 Task: Create a due date automation trigger when advanced on, on the monday before a card is due add fields without custom field "Resume" unchecked at 11:00 AM.
Action: Mouse moved to (998, 80)
Screenshot: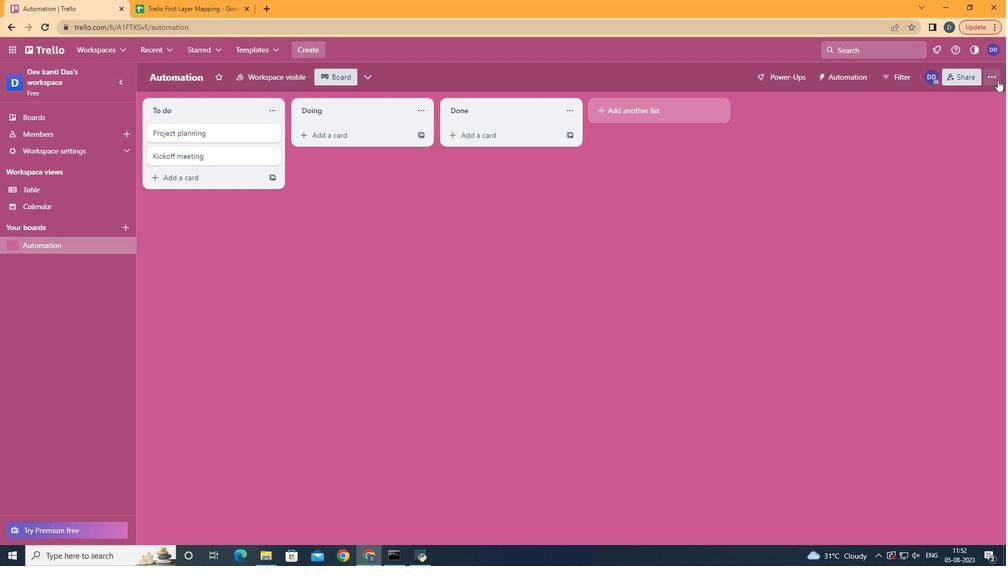 
Action: Mouse pressed left at (998, 80)
Screenshot: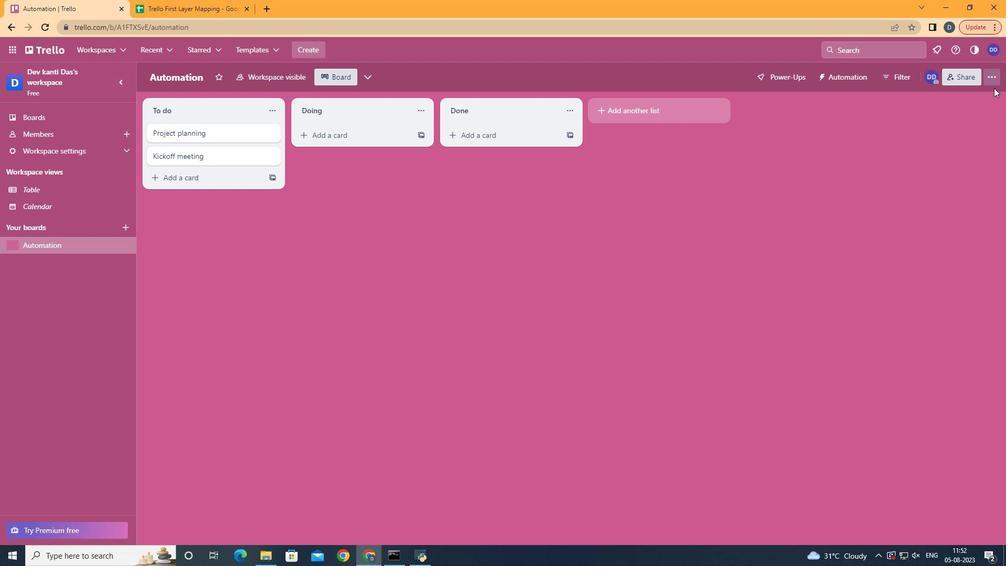 
Action: Mouse moved to (888, 220)
Screenshot: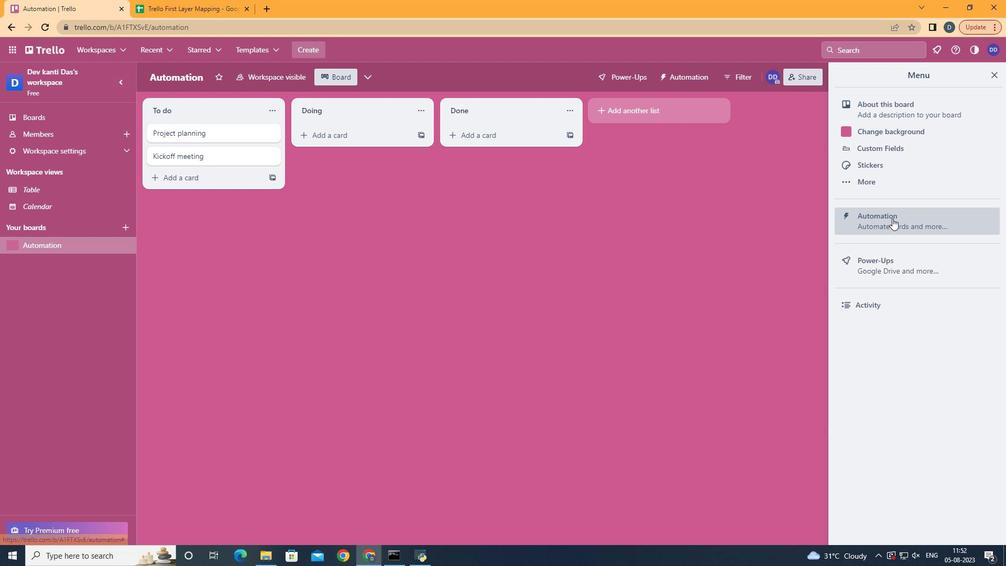 
Action: Mouse pressed left at (888, 220)
Screenshot: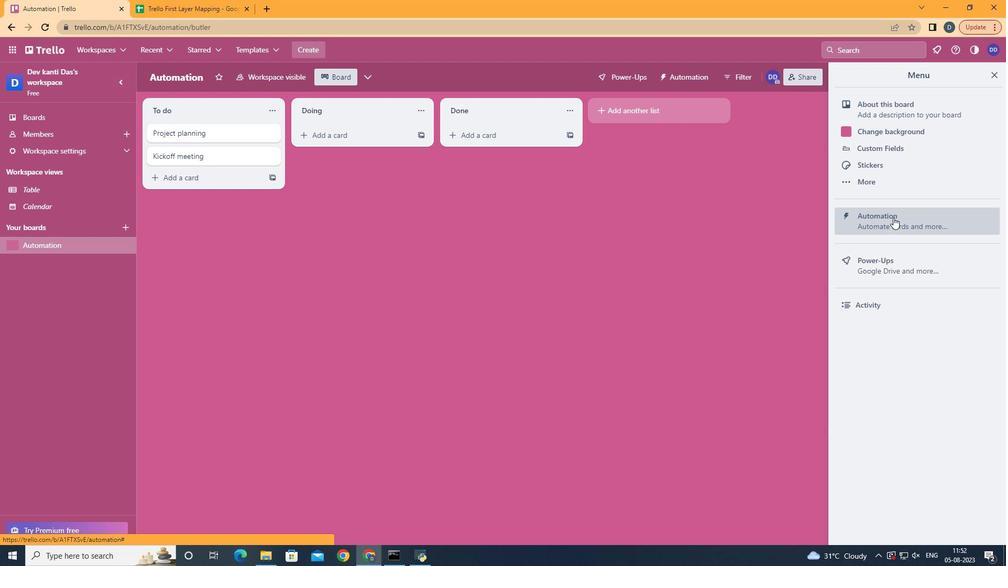 
Action: Mouse moved to (204, 211)
Screenshot: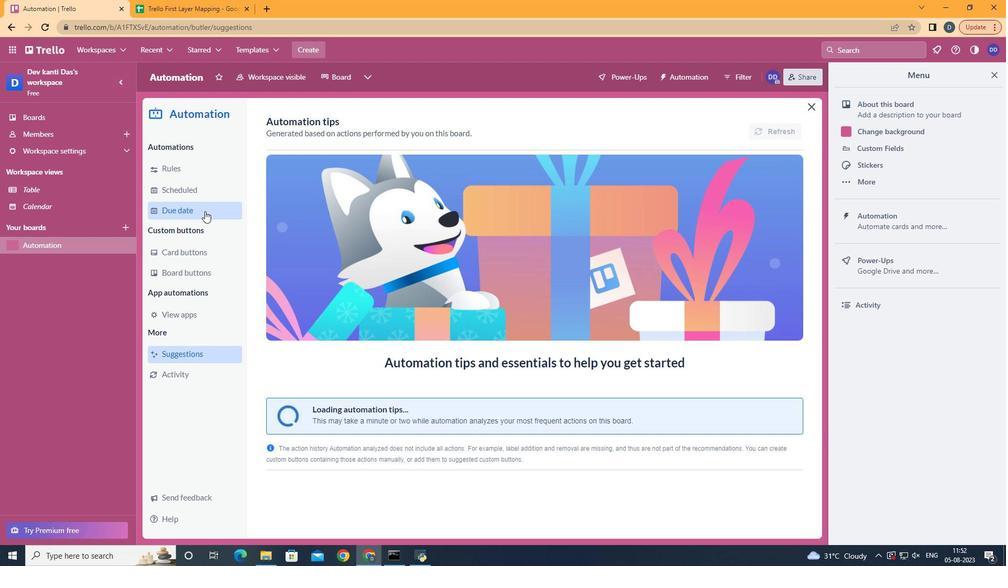 
Action: Mouse pressed left at (204, 211)
Screenshot: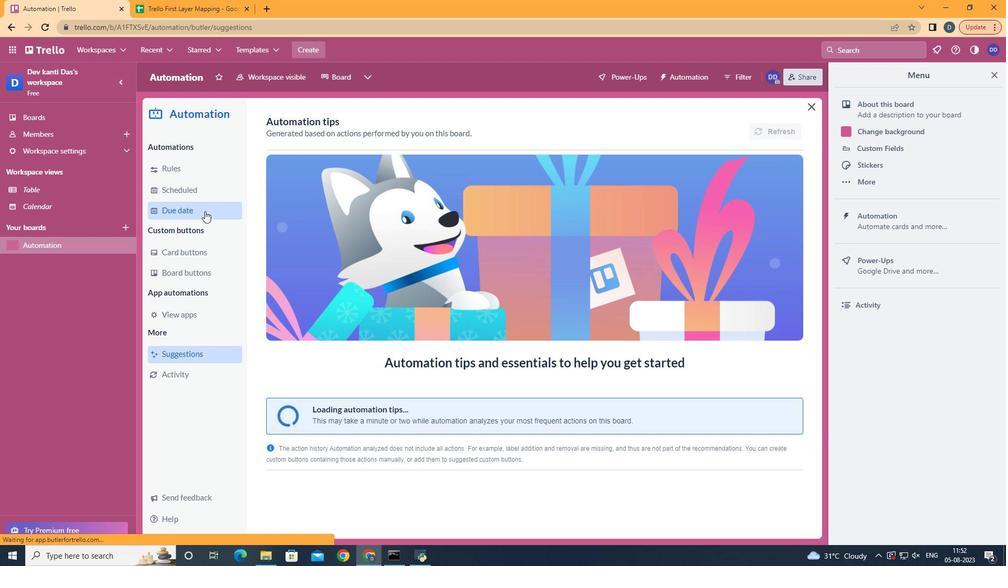 
Action: Mouse moved to (730, 121)
Screenshot: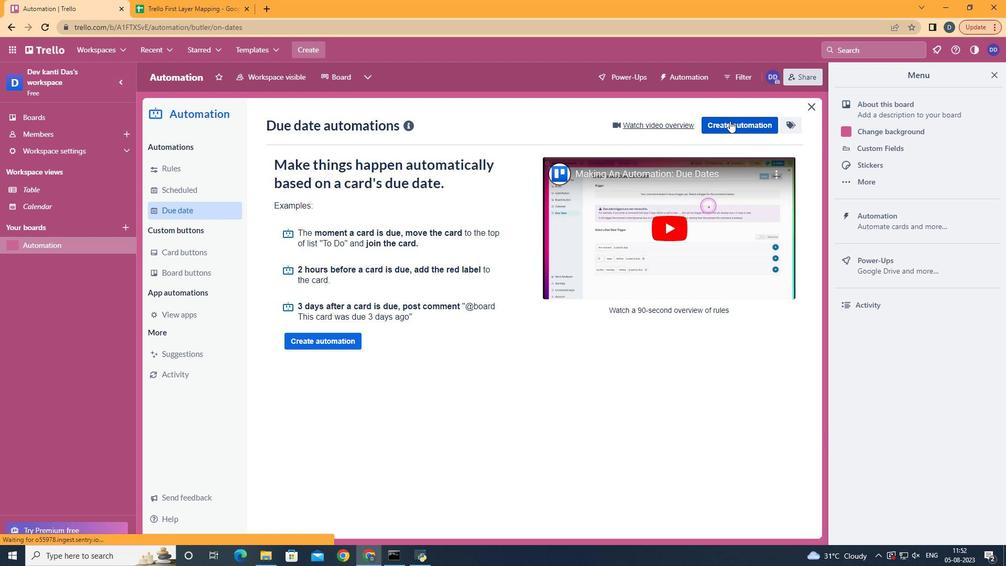 
Action: Mouse pressed left at (730, 121)
Screenshot: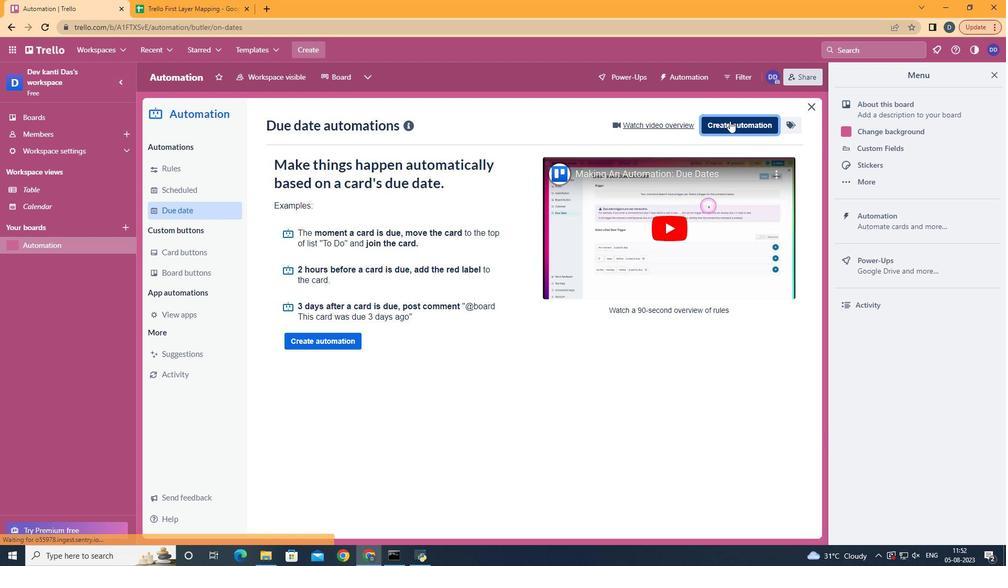 
Action: Mouse moved to (562, 227)
Screenshot: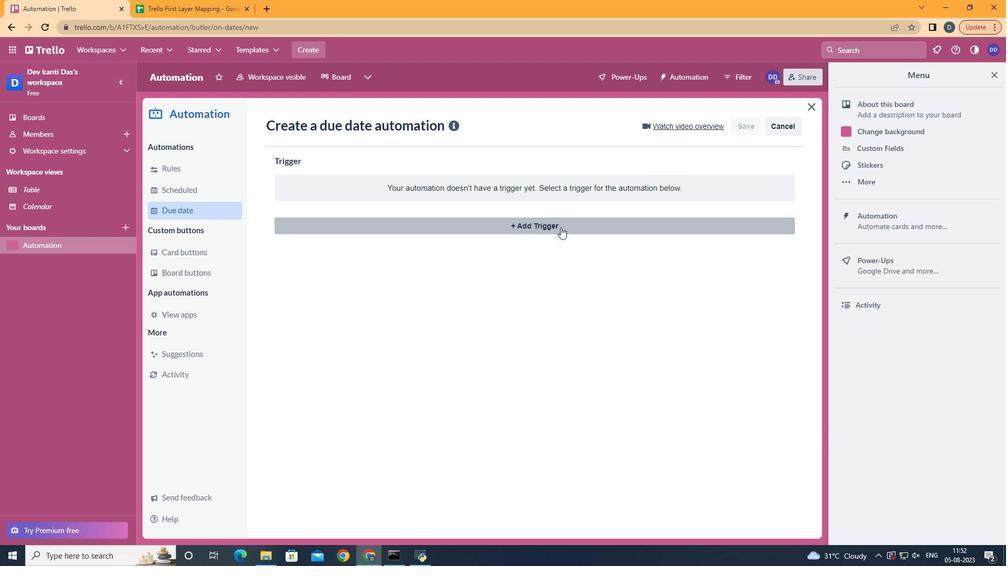 
Action: Mouse pressed left at (562, 227)
Screenshot: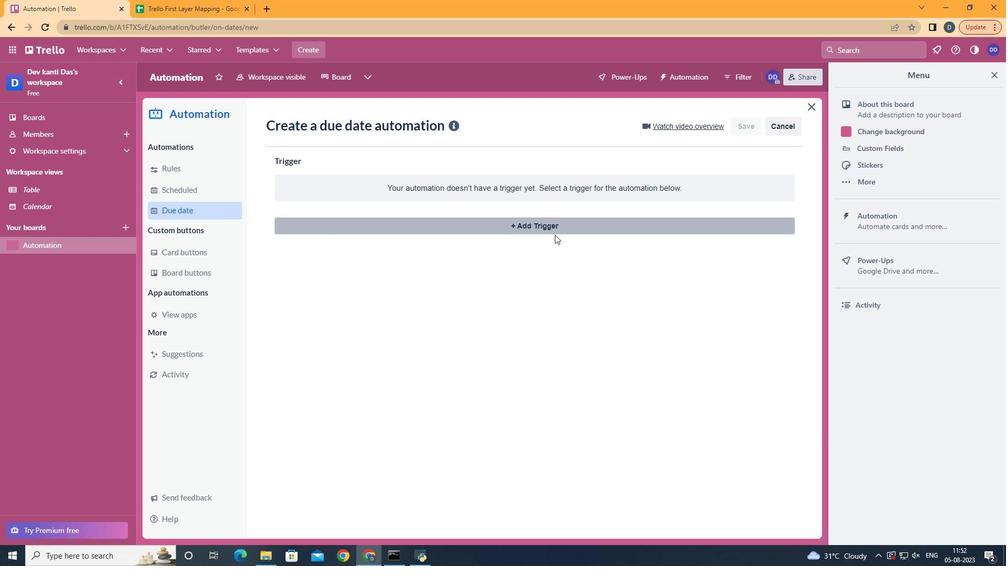 
Action: Mouse moved to (338, 271)
Screenshot: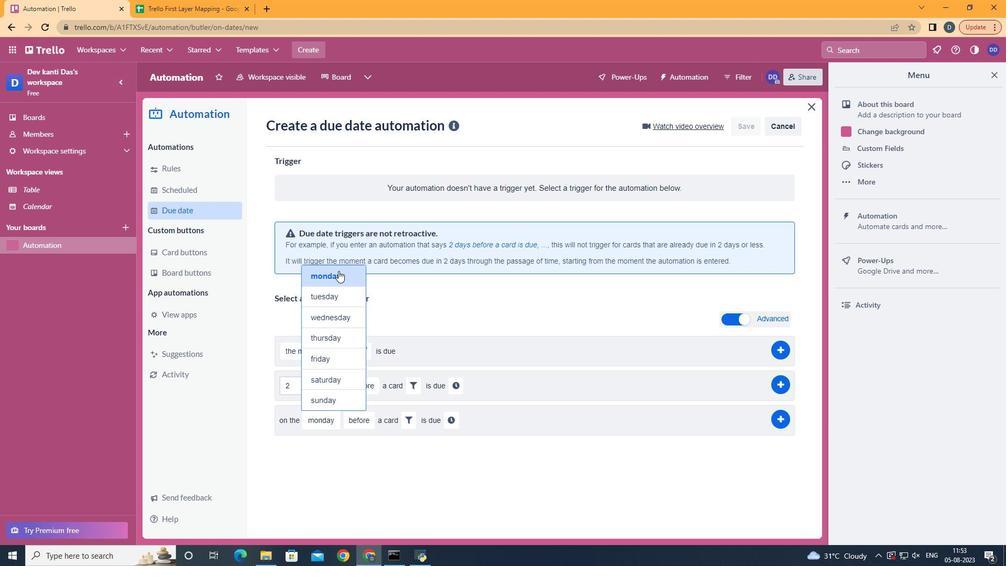 
Action: Mouse pressed left at (338, 271)
Screenshot: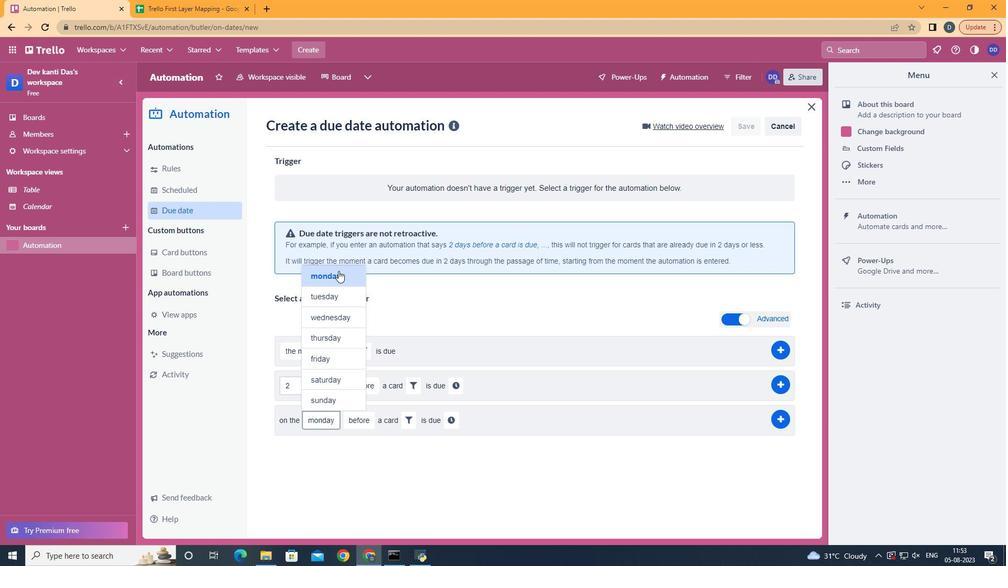 
Action: Mouse moved to (359, 438)
Screenshot: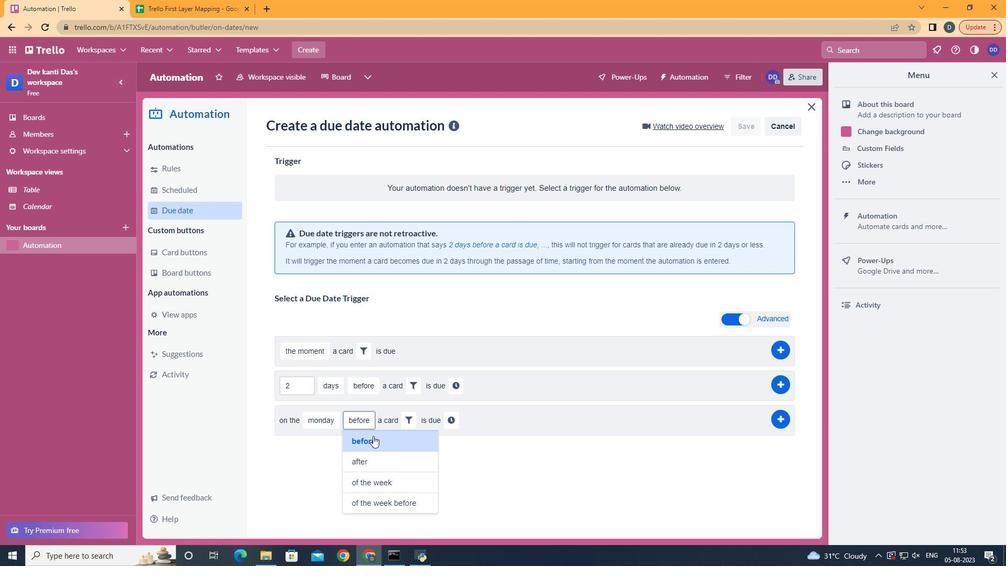 
Action: Mouse pressed left at (359, 438)
Screenshot: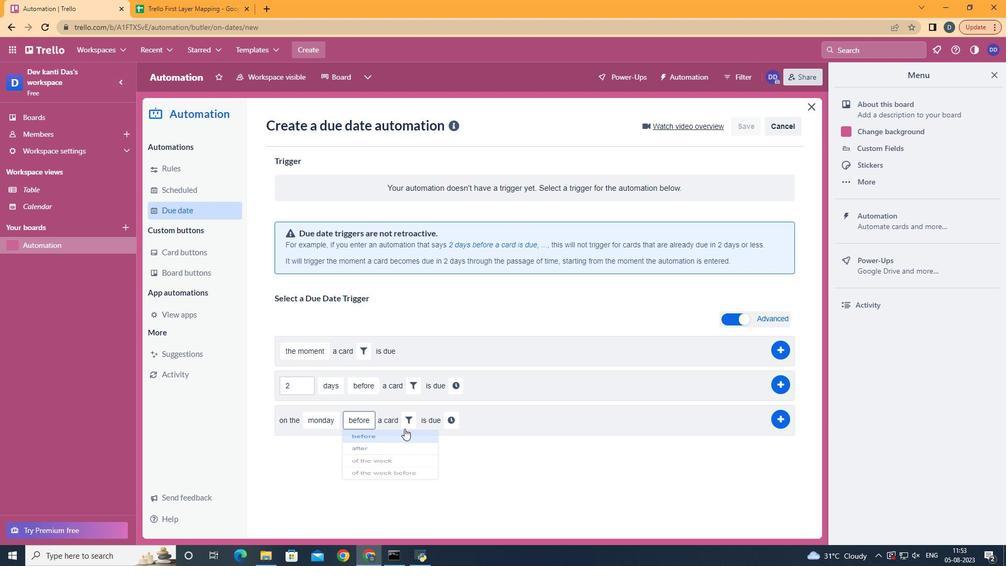 
Action: Mouse moved to (414, 424)
Screenshot: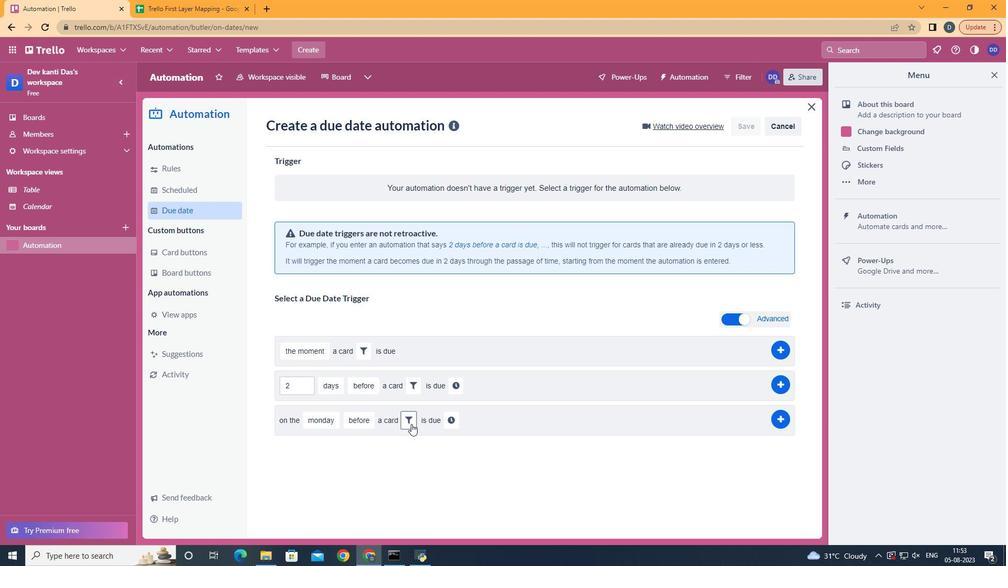 
Action: Mouse pressed left at (414, 424)
Screenshot: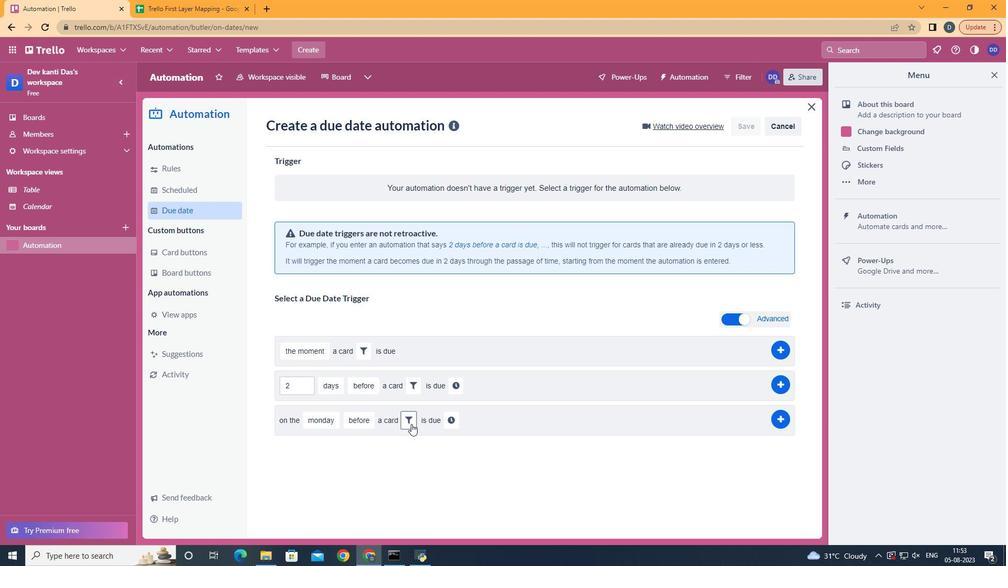 
Action: Mouse moved to (580, 456)
Screenshot: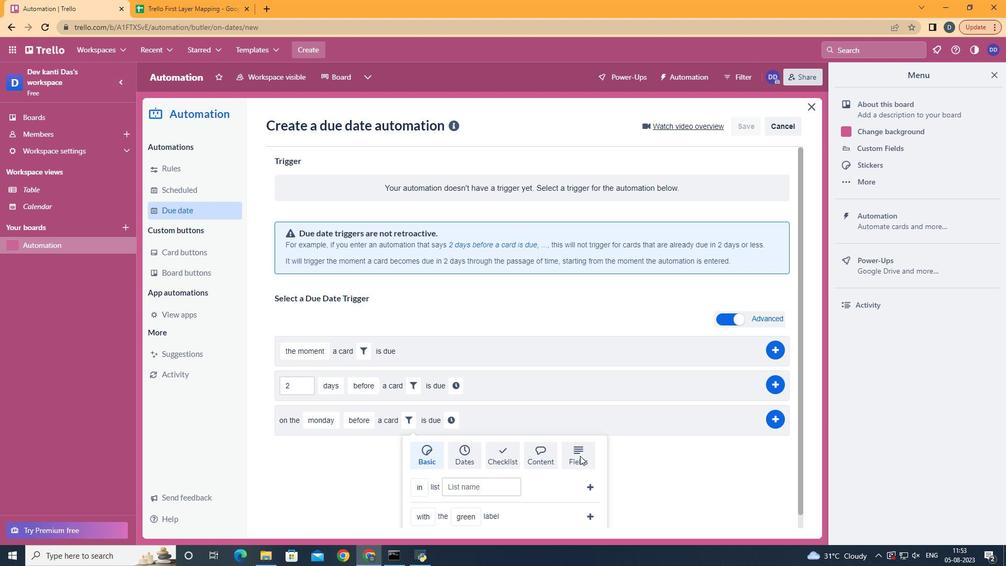 
Action: Mouse pressed left at (580, 456)
Screenshot: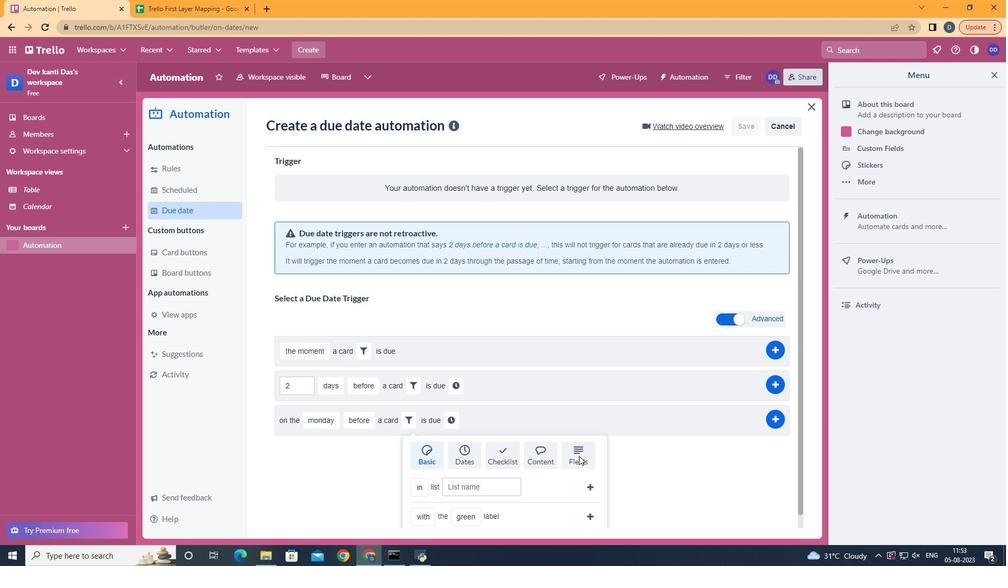 
Action: Mouse moved to (578, 456)
Screenshot: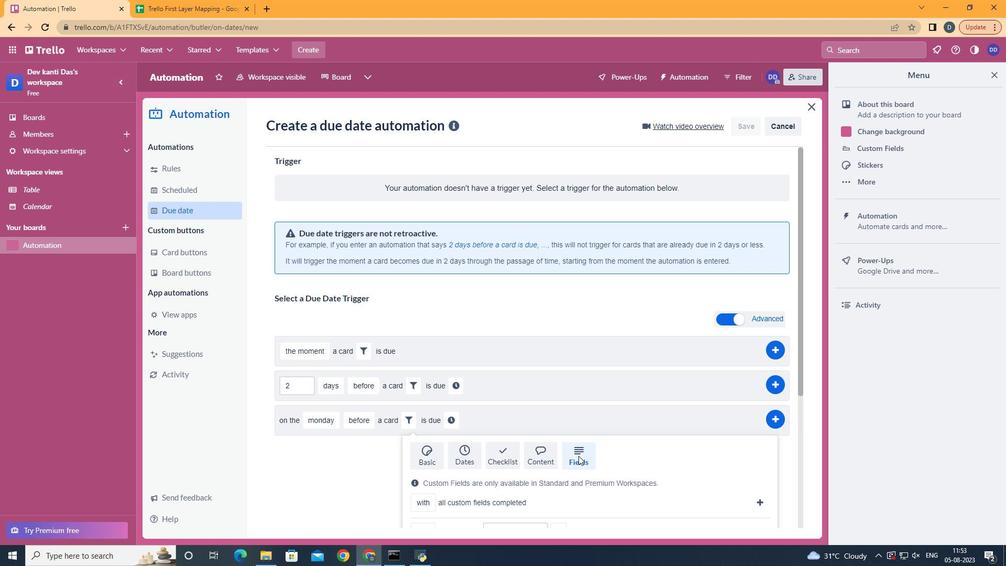 
Action: Mouse scrolled (578, 455) with delta (0, 0)
Screenshot: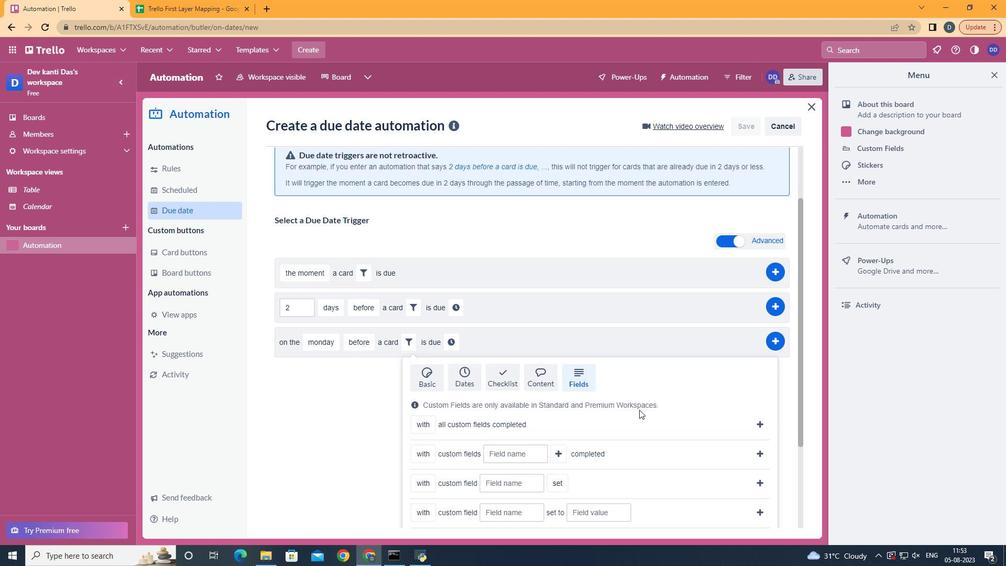 
Action: Mouse scrolled (578, 455) with delta (0, 0)
Screenshot: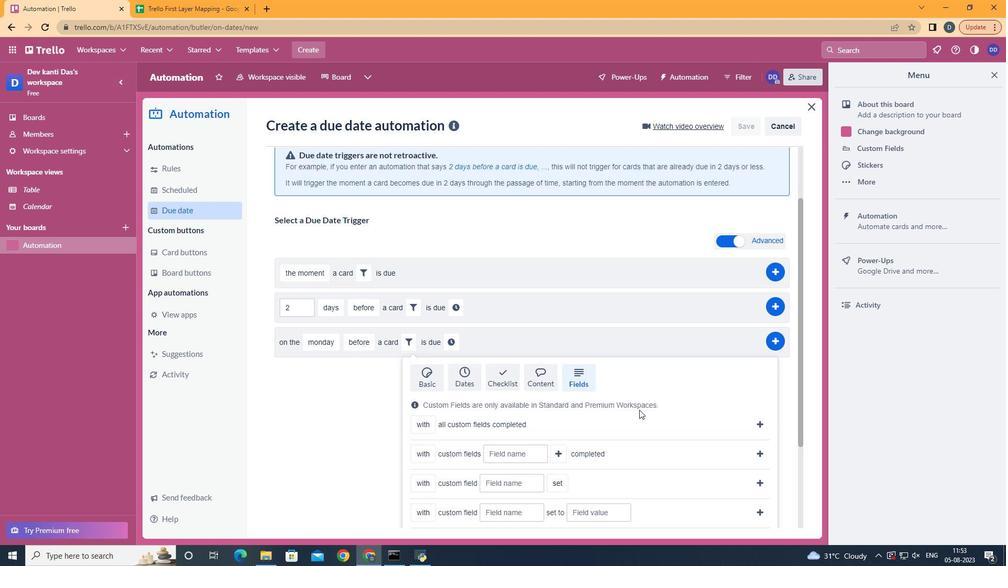 
Action: Mouse scrolled (578, 455) with delta (0, 0)
Screenshot: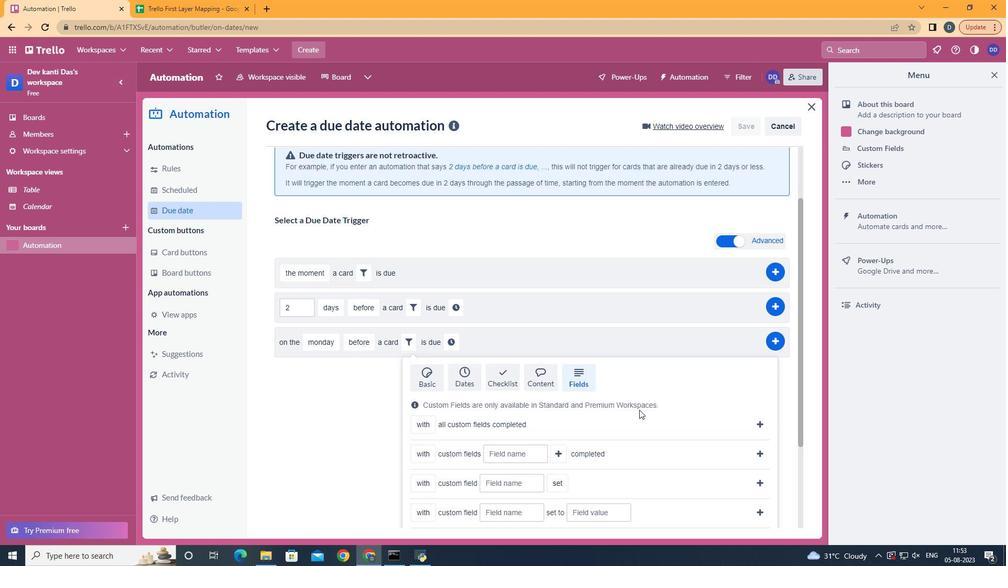 
Action: Mouse scrolled (578, 455) with delta (0, 0)
Screenshot: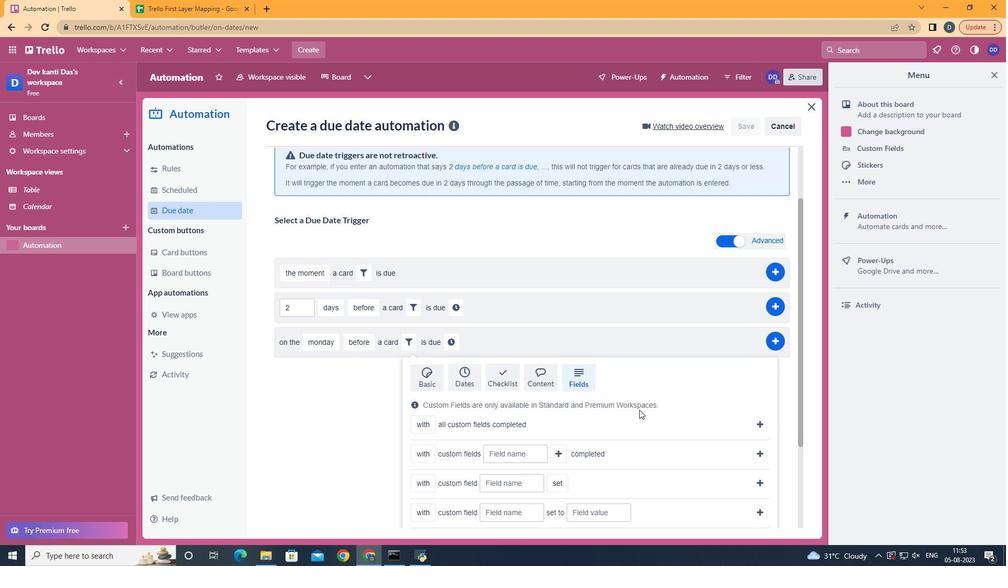 
Action: Mouse moved to (578, 455)
Screenshot: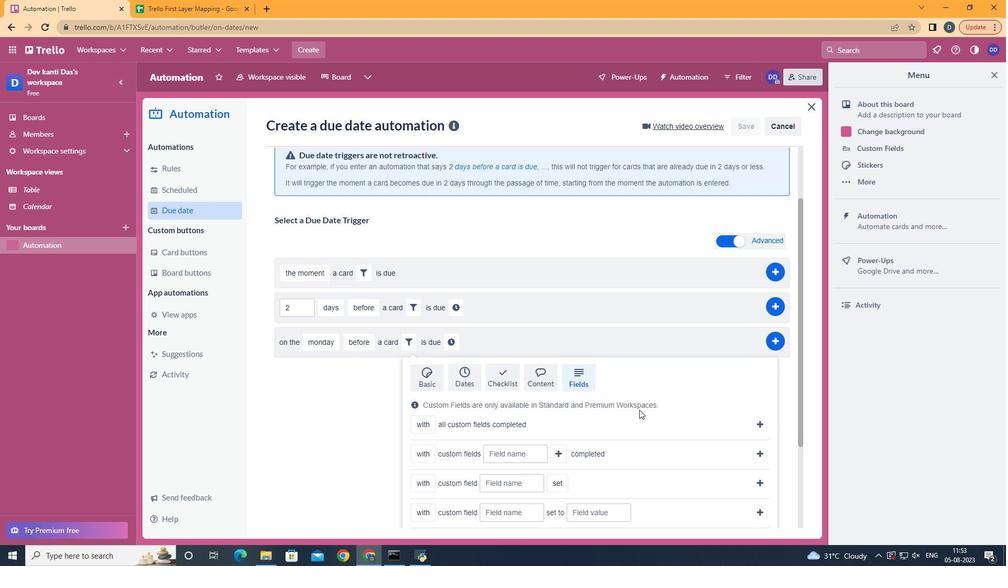 
Action: Mouse scrolled (578, 455) with delta (0, 0)
Screenshot: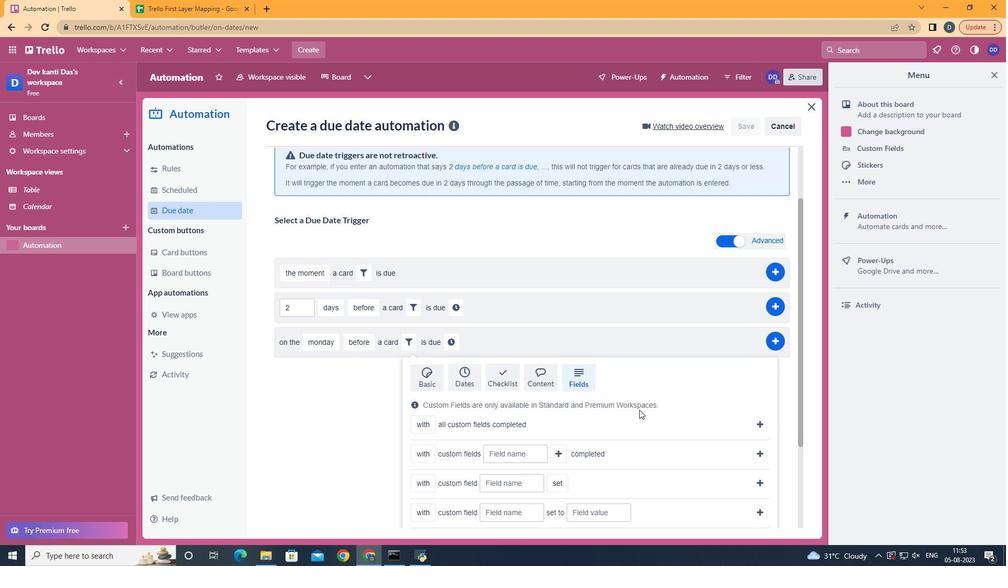 
Action: Mouse moved to (590, 444)
Screenshot: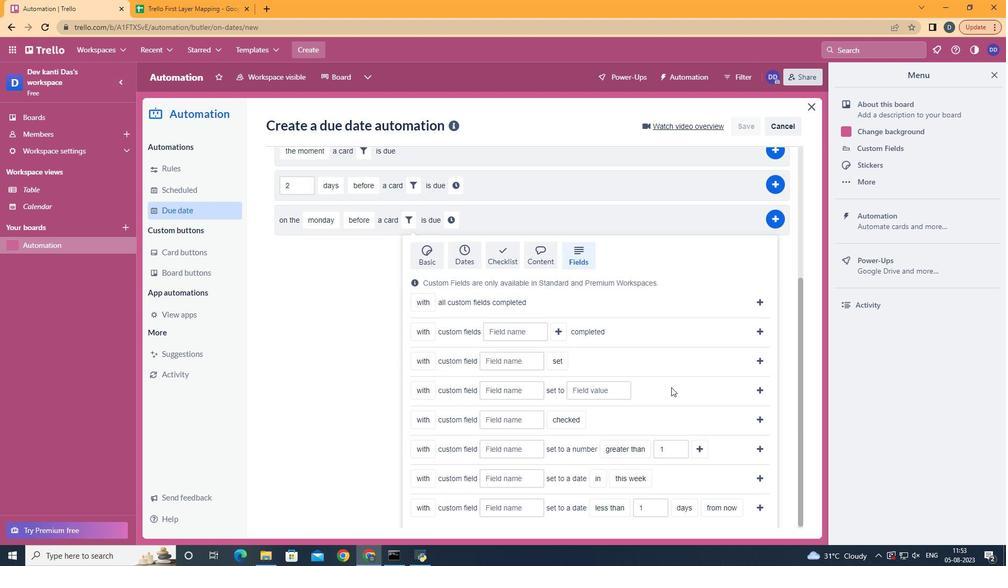 
Action: Mouse scrolled (590, 443) with delta (0, 0)
Screenshot: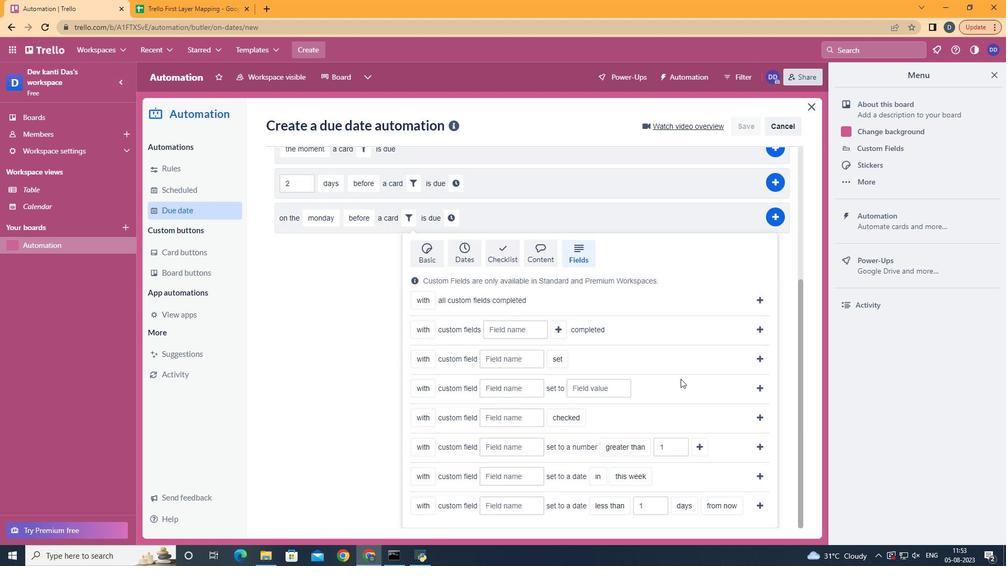 
Action: Mouse moved to (439, 460)
Screenshot: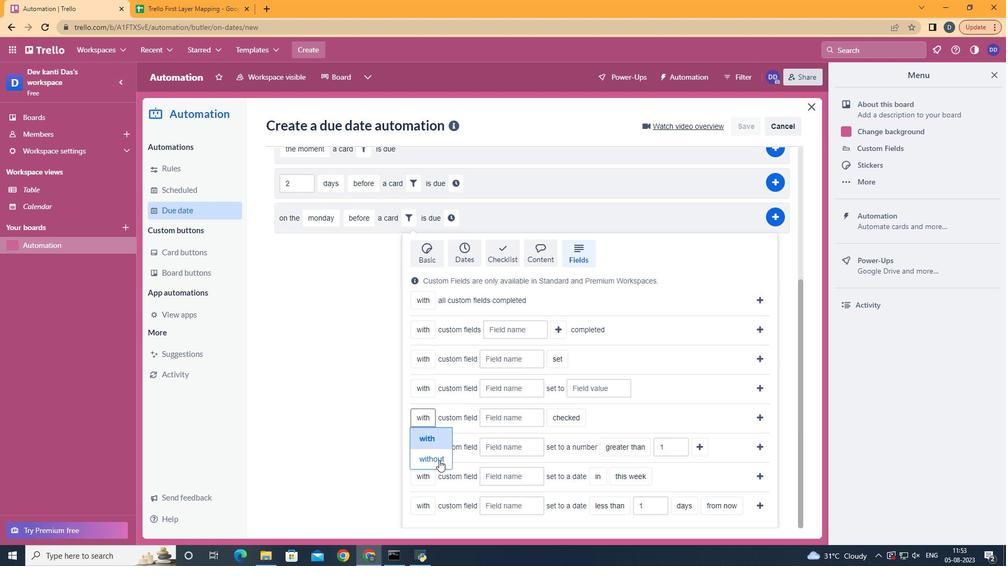 
Action: Mouse pressed left at (439, 460)
Screenshot: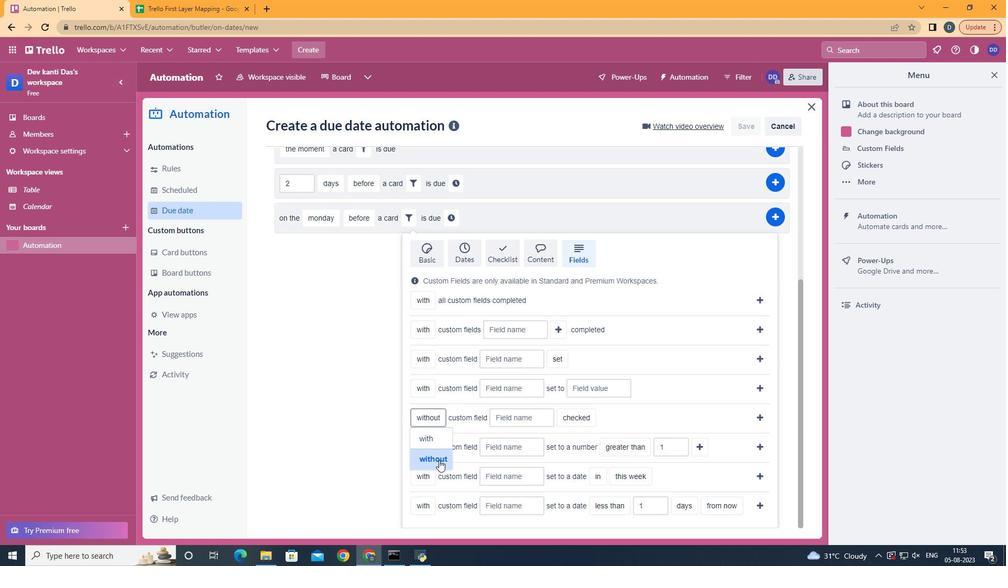 
Action: Mouse moved to (505, 414)
Screenshot: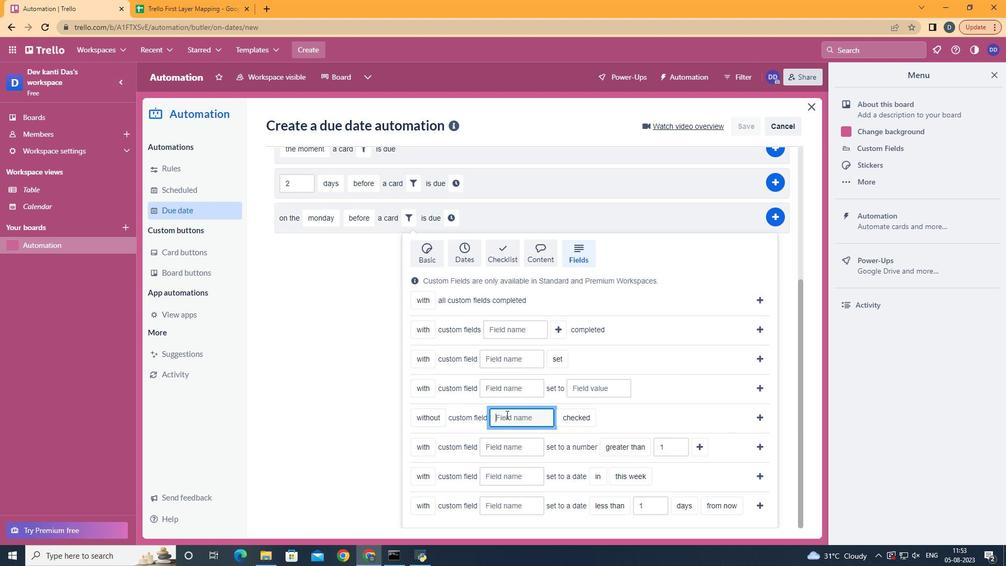 
Action: Mouse pressed left at (505, 414)
Screenshot: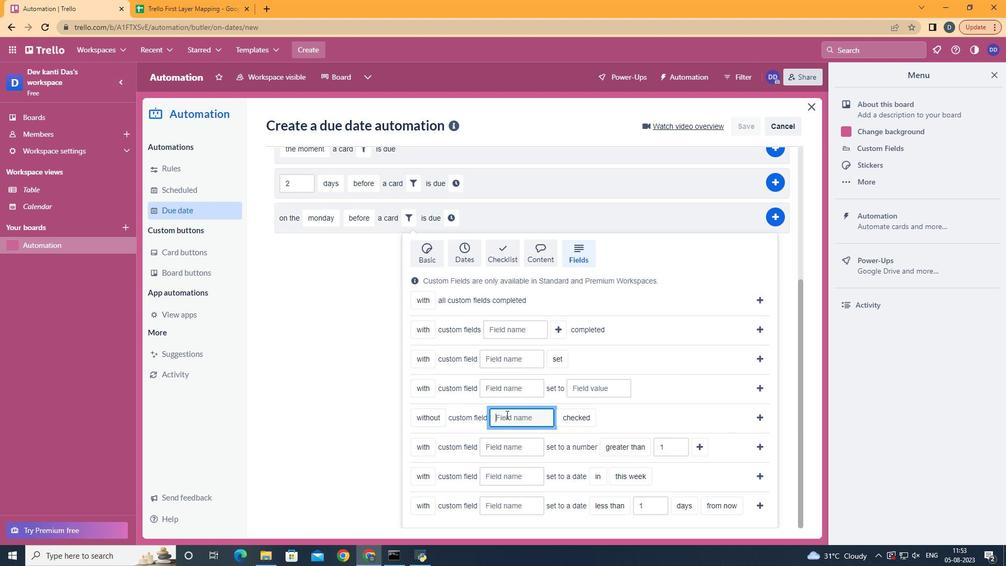 
Action: Mouse moved to (506, 414)
Screenshot: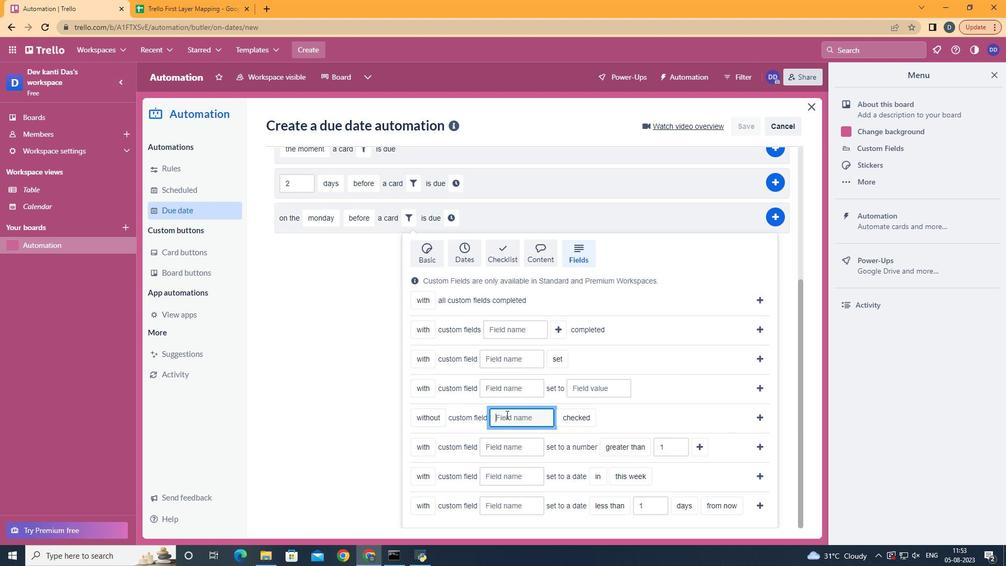 
Action: Key pressed <Key.shift>Resume
Screenshot: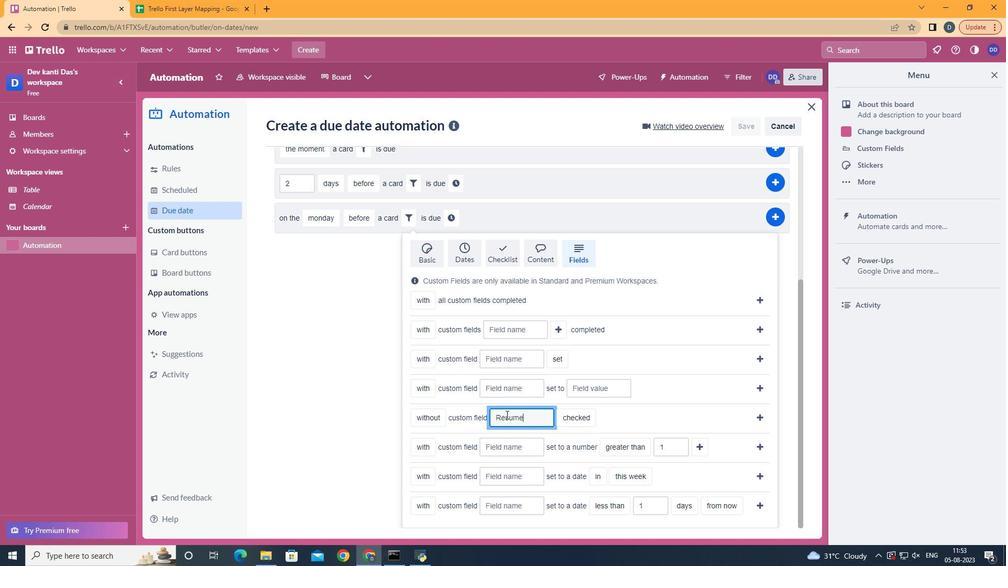 
Action: Mouse moved to (587, 452)
Screenshot: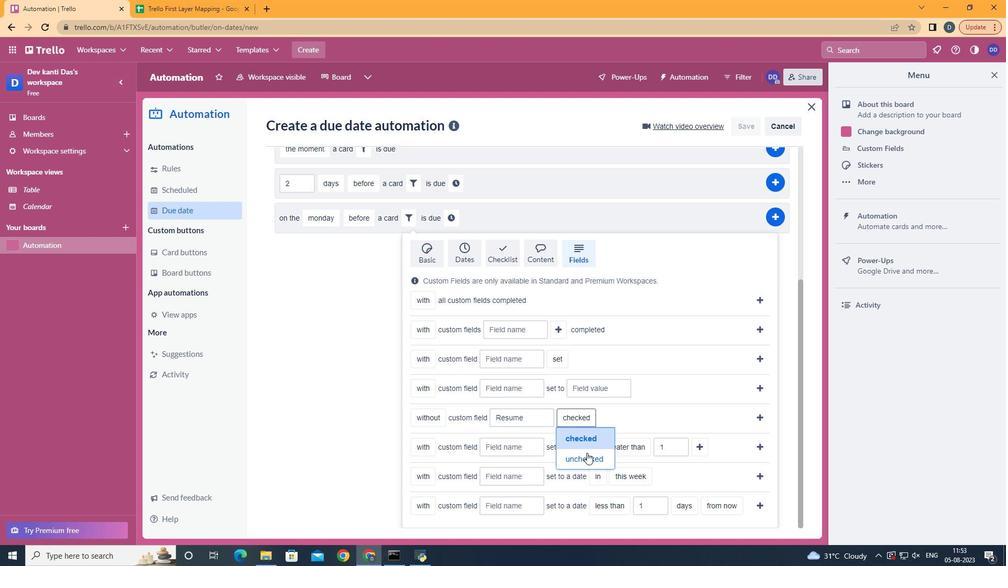 
Action: Mouse pressed left at (587, 452)
Screenshot: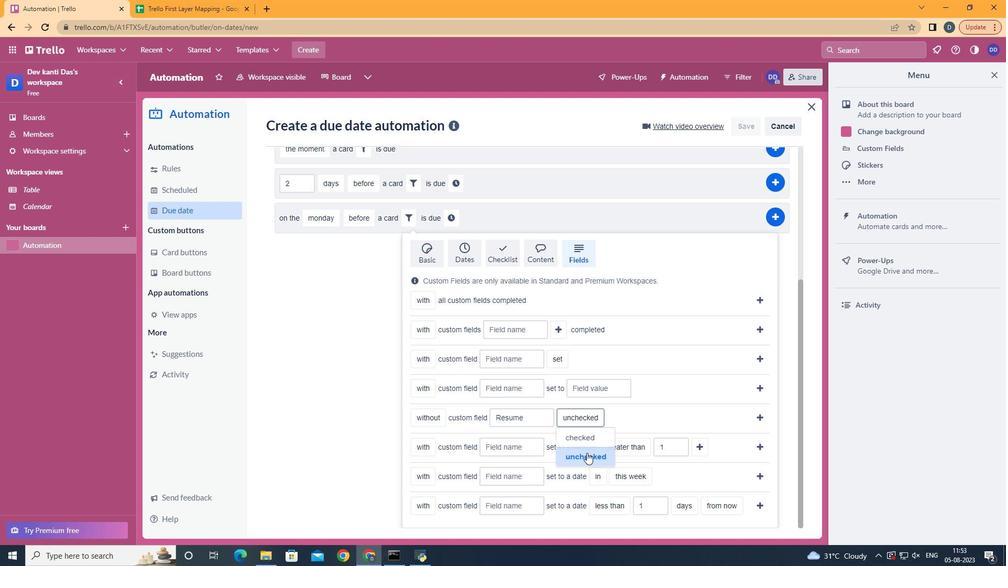 
Action: Mouse moved to (757, 412)
Screenshot: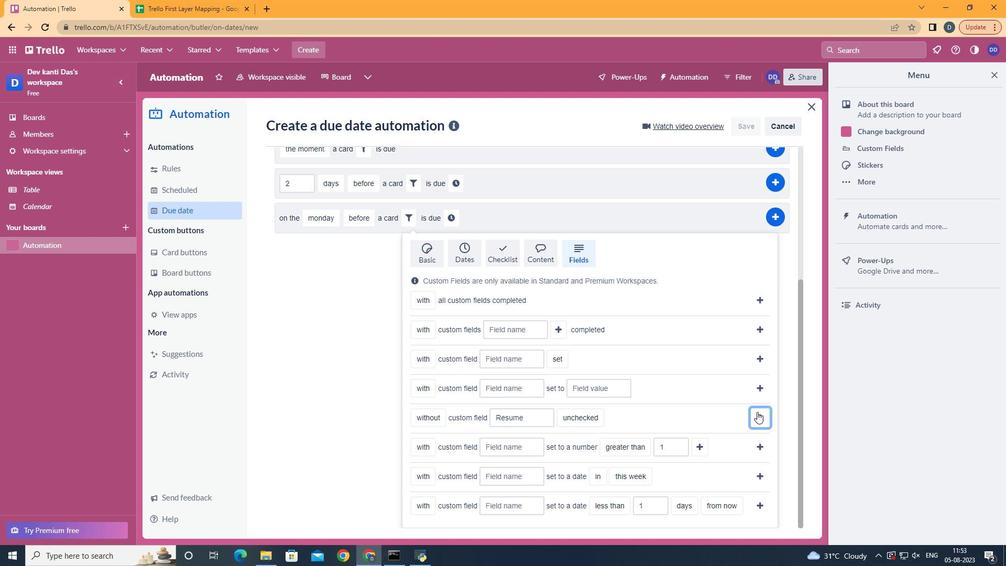 
Action: Mouse pressed left at (757, 412)
Screenshot: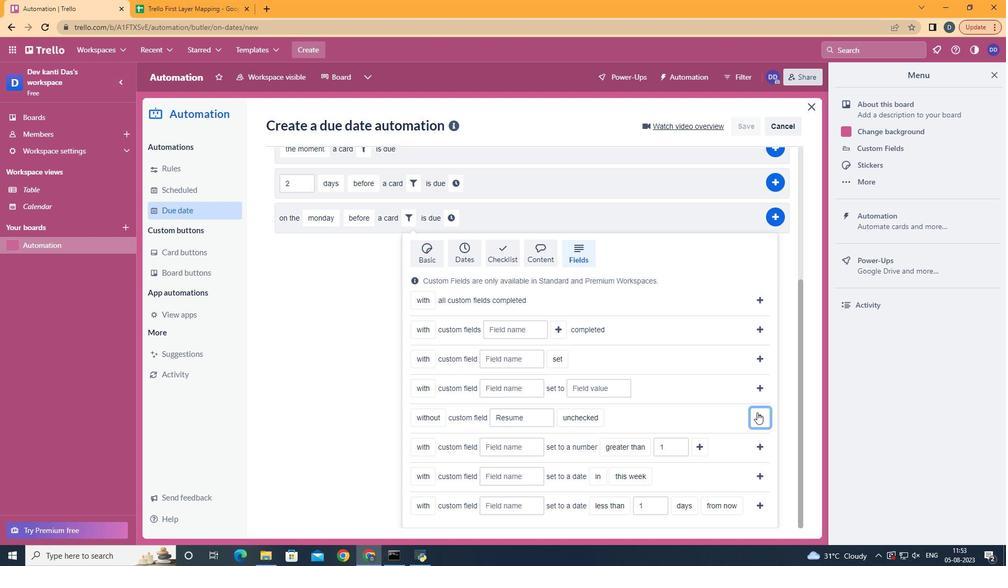 
Action: Mouse moved to (617, 419)
Screenshot: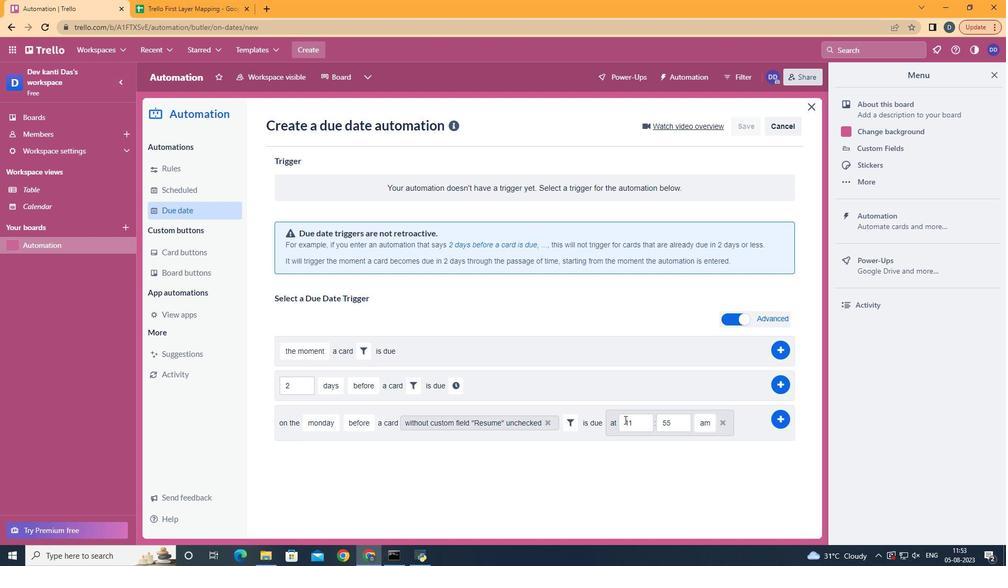 
Action: Mouse pressed left at (617, 419)
Screenshot: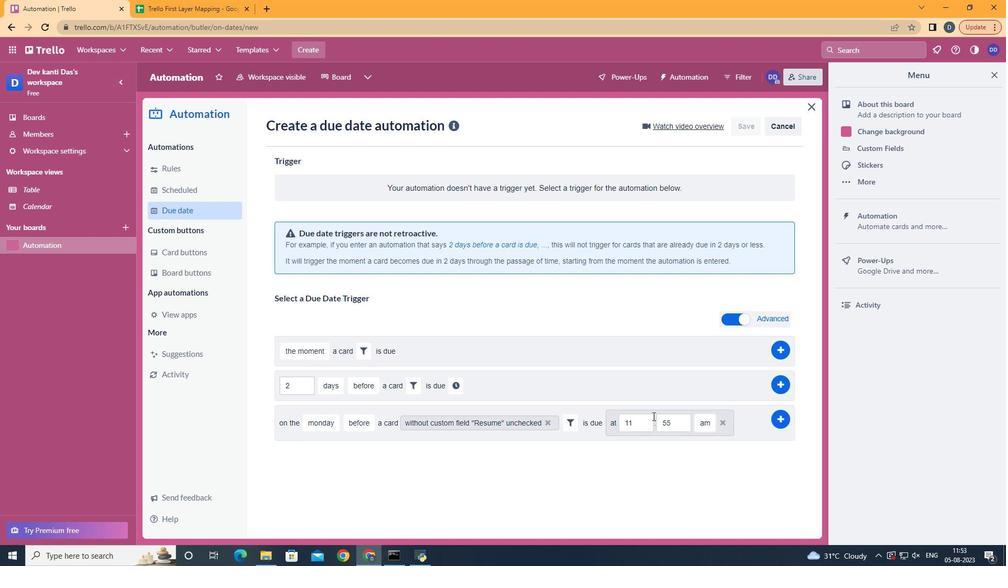 
Action: Mouse moved to (676, 423)
Screenshot: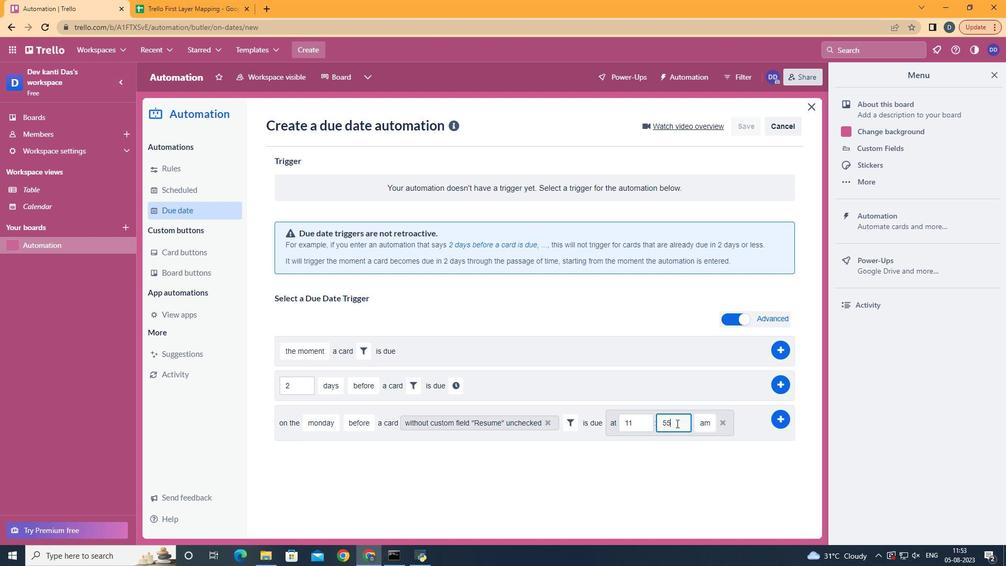 
Action: Mouse pressed left at (676, 423)
Screenshot: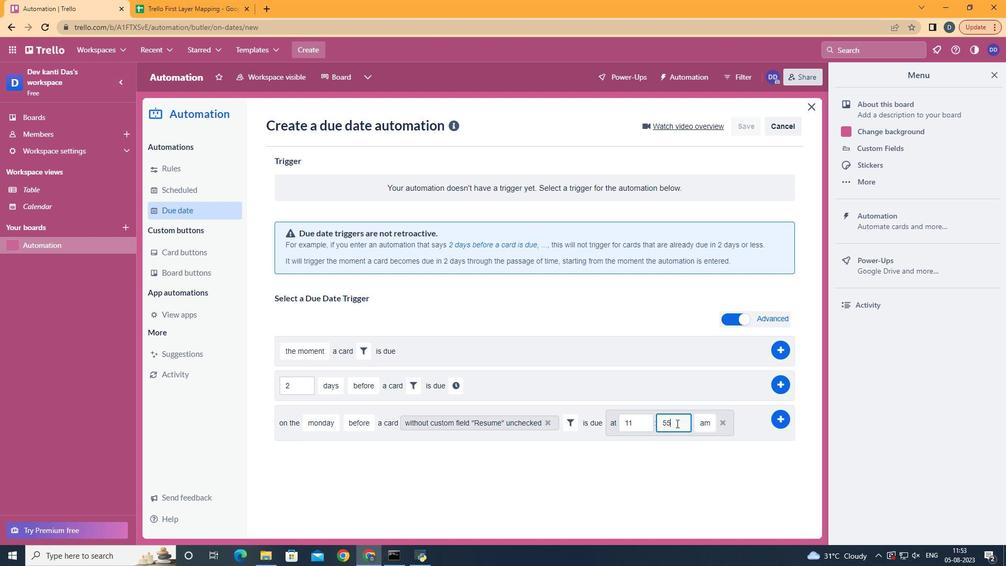 
Action: Key pressed <Key.backspace><Key.backspace>00
Screenshot: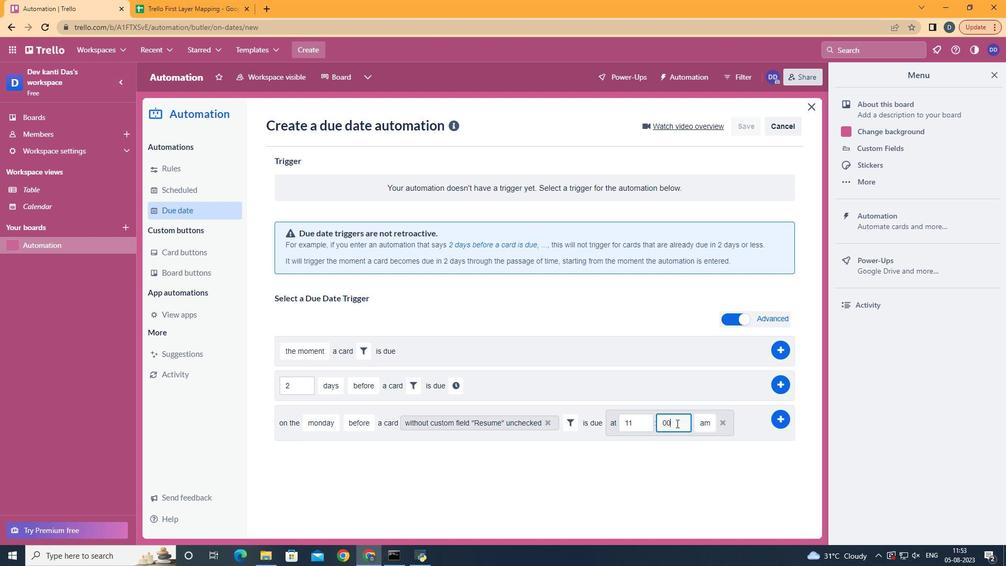 
Action: Mouse moved to (789, 421)
Screenshot: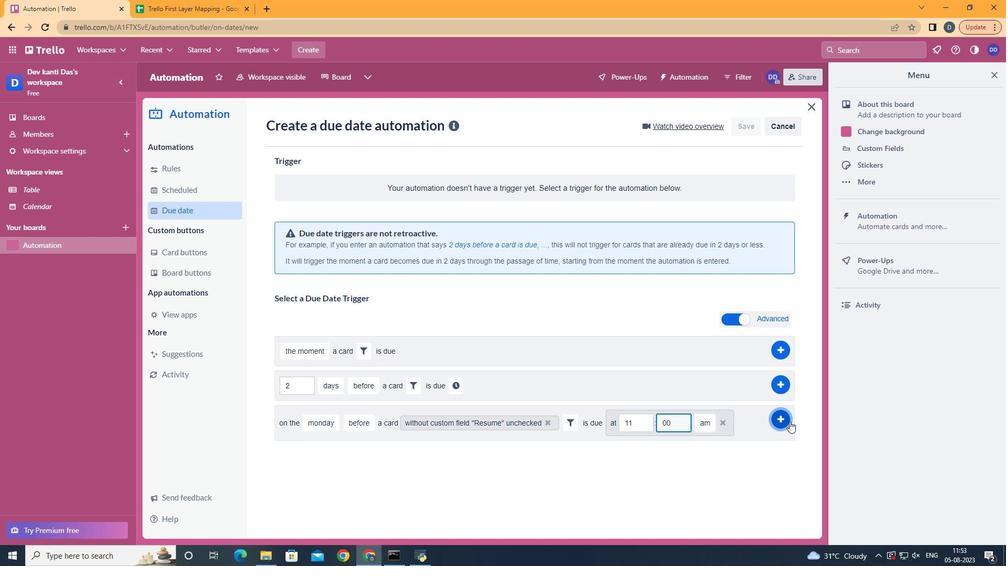 
Action: Mouse pressed left at (789, 421)
Screenshot: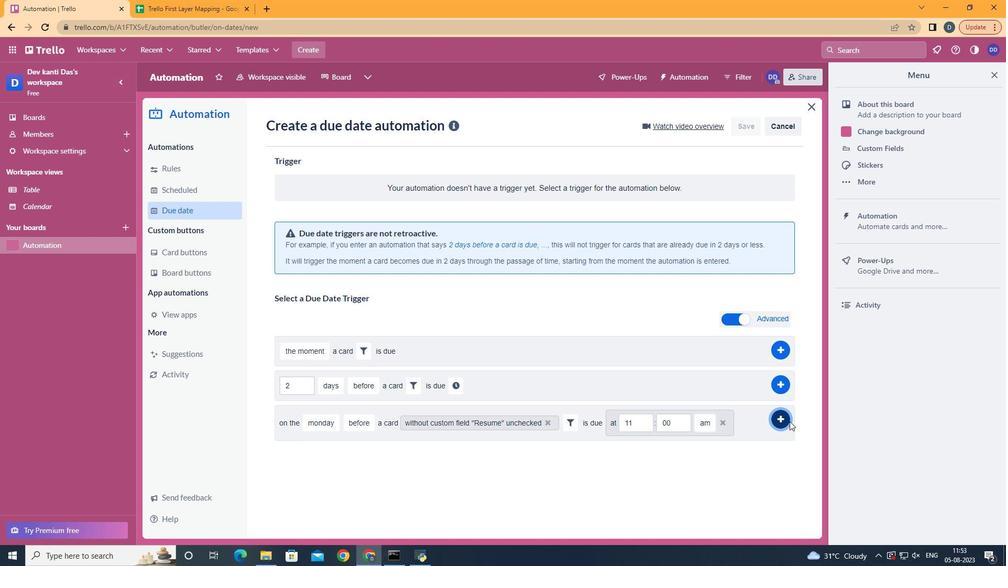 
Action: Mouse moved to (520, 204)
Screenshot: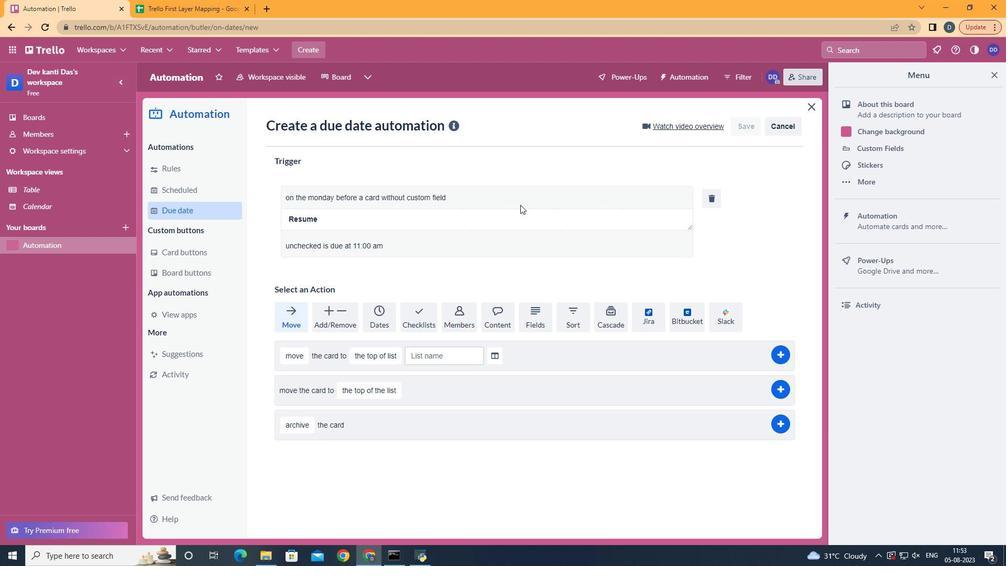 
